 Task: Create a due date automation trigger when advanced on, on the tuesday of the week a card is due add fields without custom field "Resume" set to a date less than 1 days ago at 11:00 AM.
Action: Mouse moved to (1042, 88)
Screenshot: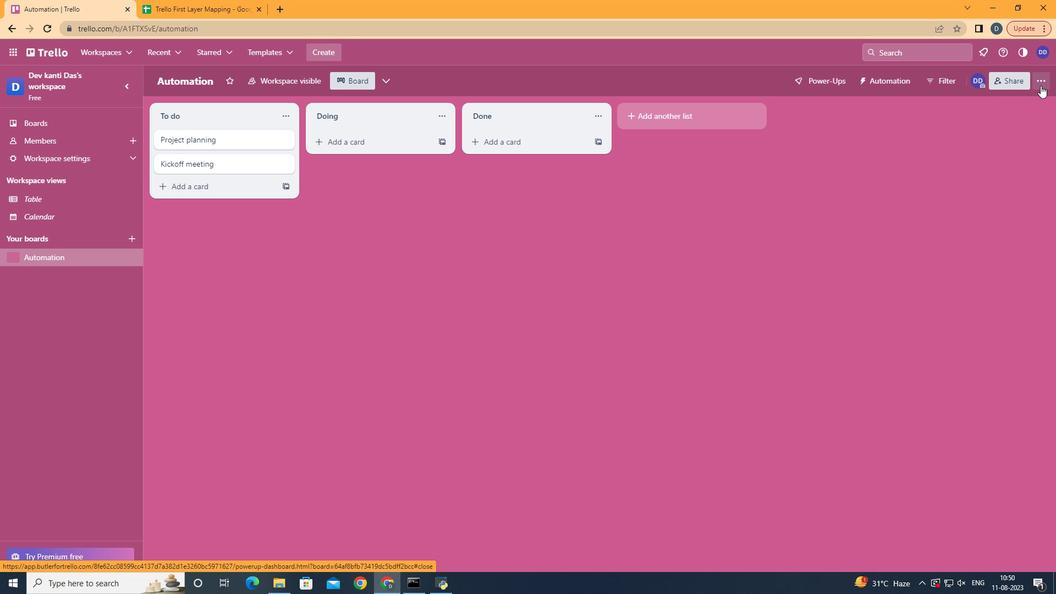 
Action: Mouse pressed left at (1042, 88)
Screenshot: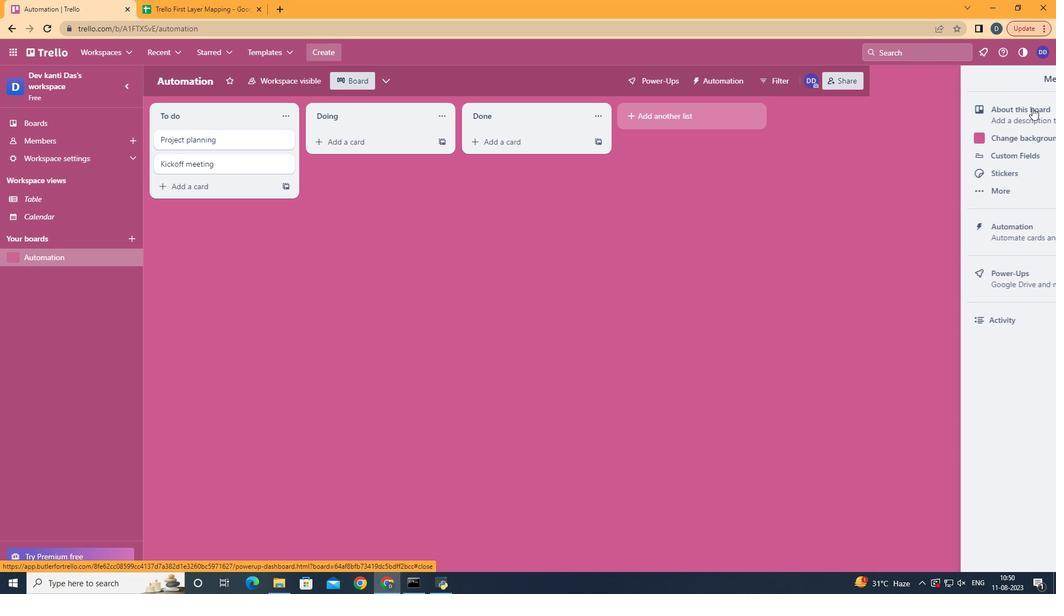 
Action: Mouse moved to (977, 223)
Screenshot: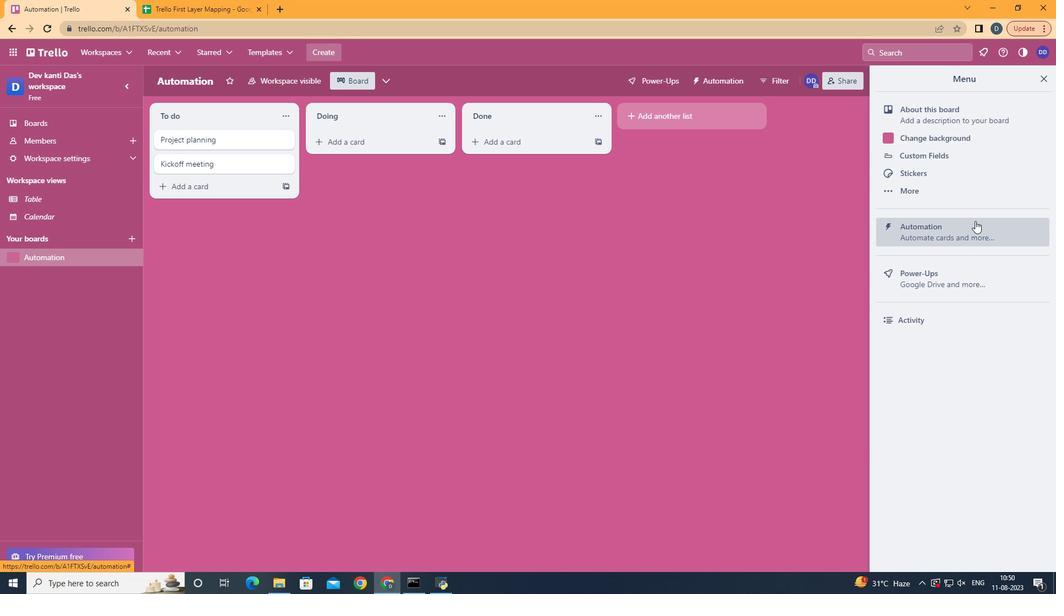 
Action: Mouse pressed left at (977, 223)
Screenshot: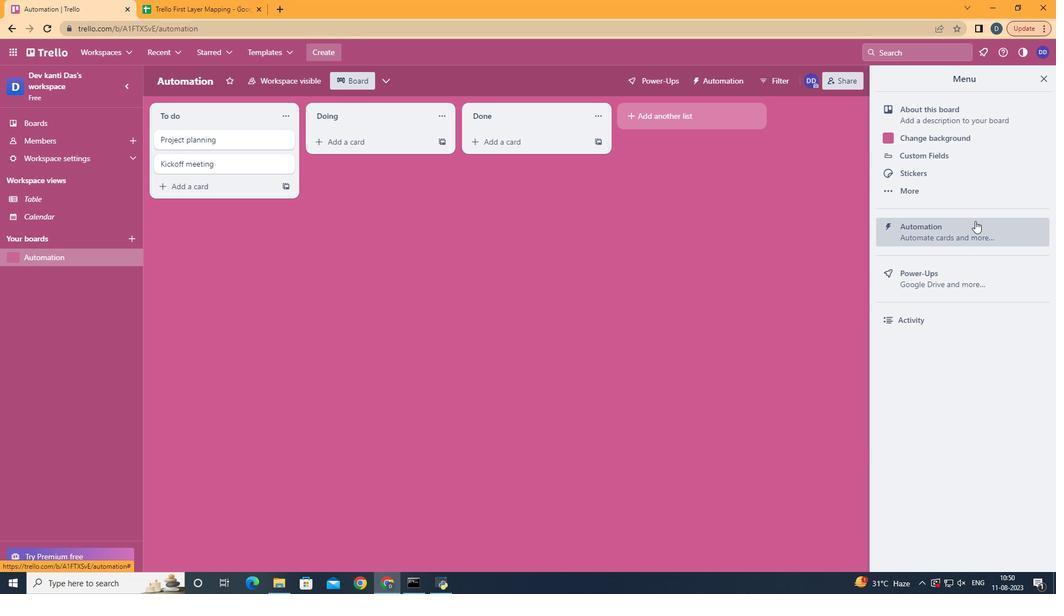
Action: Mouse moved to (216, 223)
Screenshot: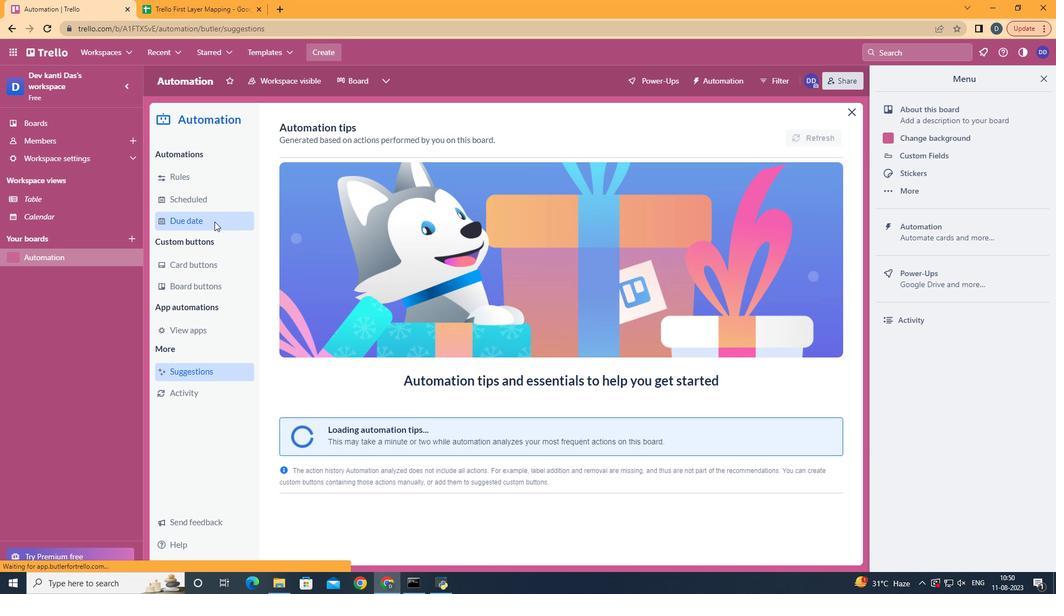 
Action: Mouse pressed left at (216, 223)
Screenshot: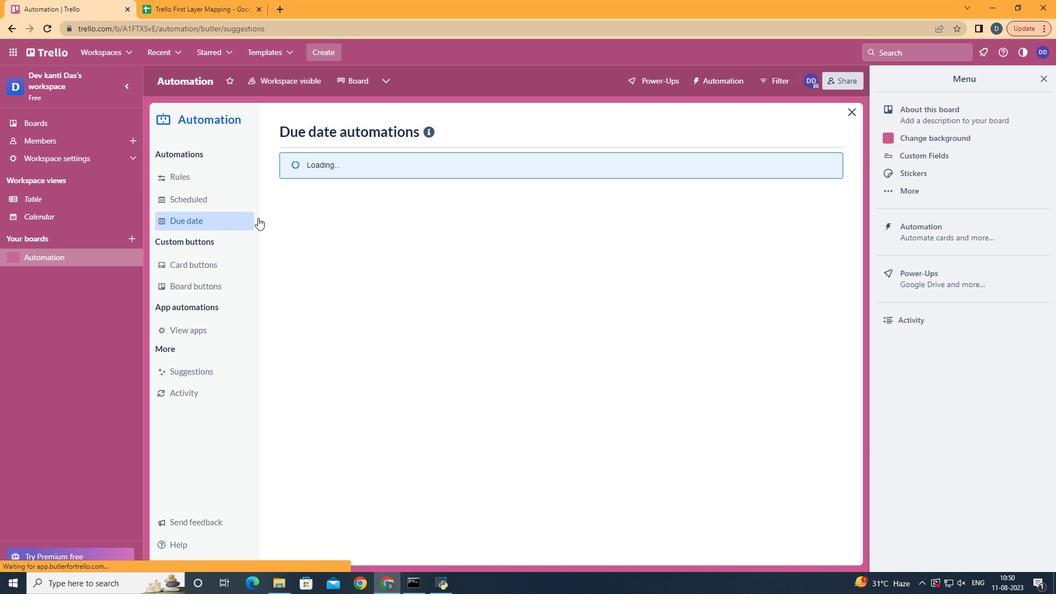 
Action: Mouse moved to (765, 134)
Screenshot: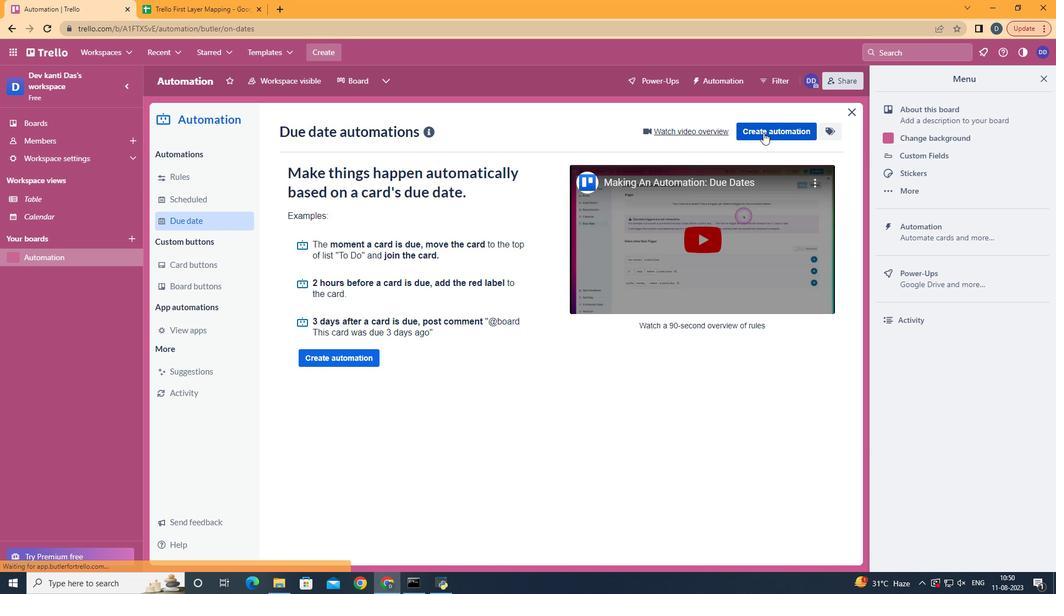 
Action: Mouse pressed left at (765, 134)
Screenshot: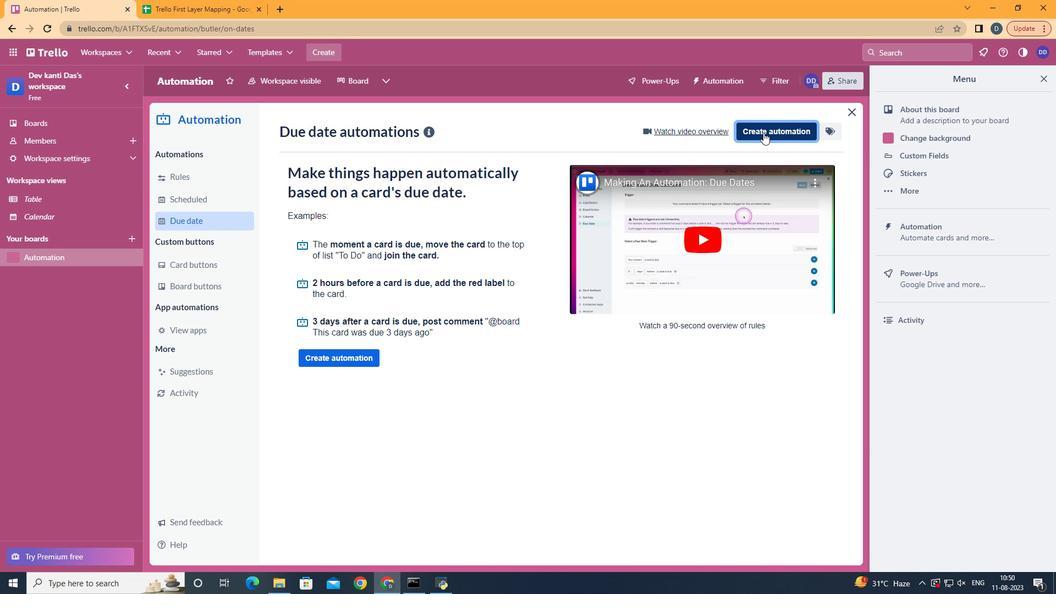 
Action: Mouse moved to (584, 237)
Screenshot: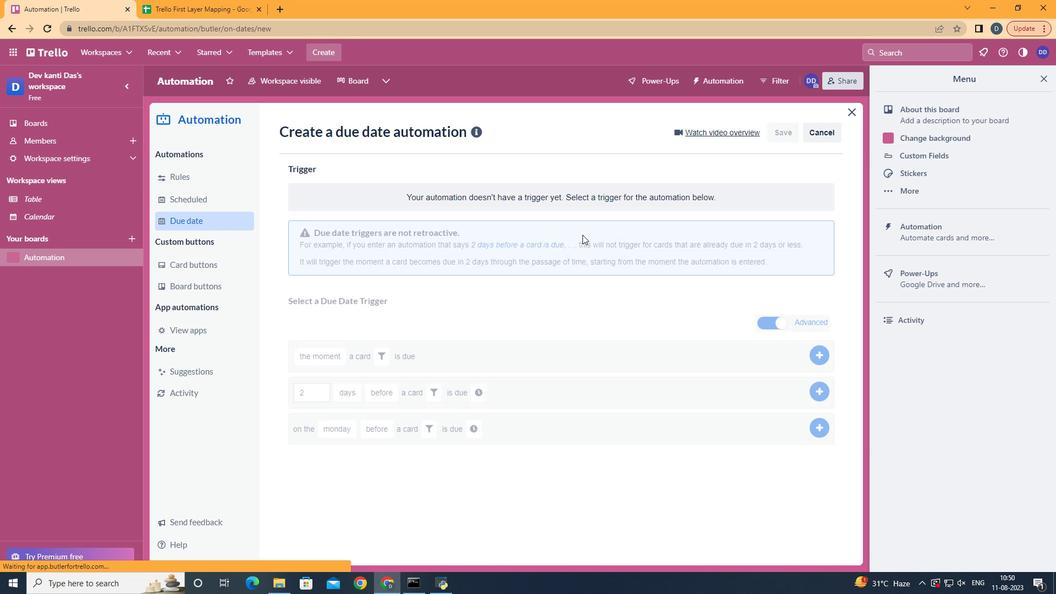 
Action: Mouse pressed left at (584, 237)
Screenshot: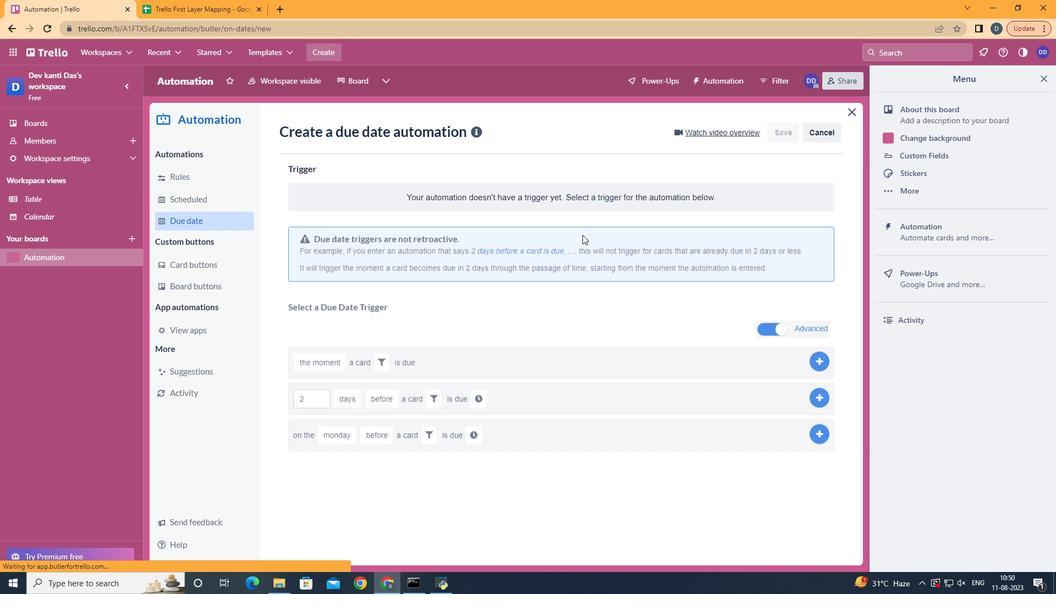 
Action: Mouse moved to (371, 314)
Screenshot: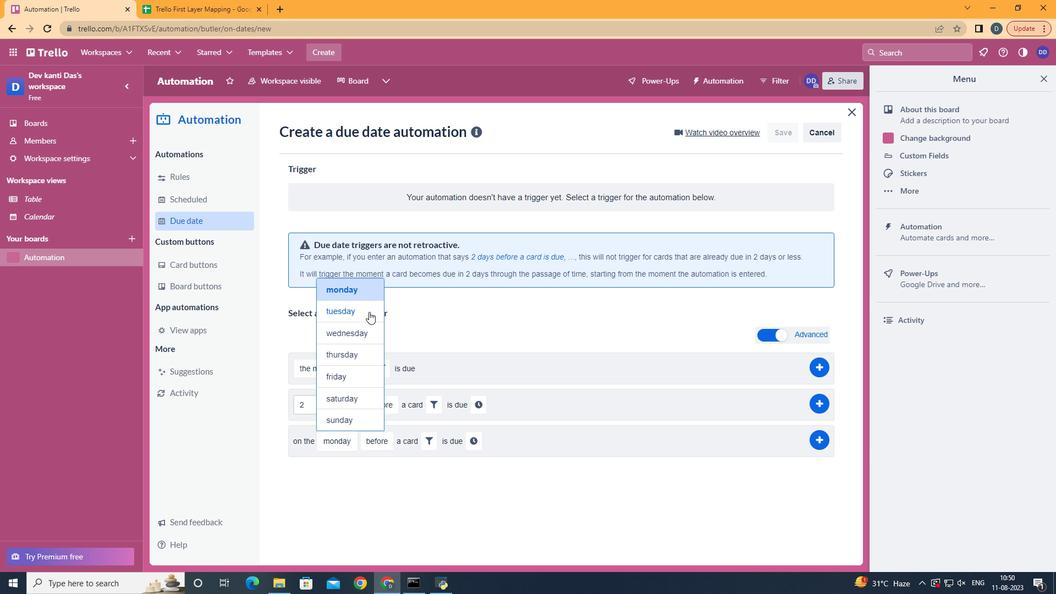
Action: Mouse pressed left at (371, 314)
Screenshot: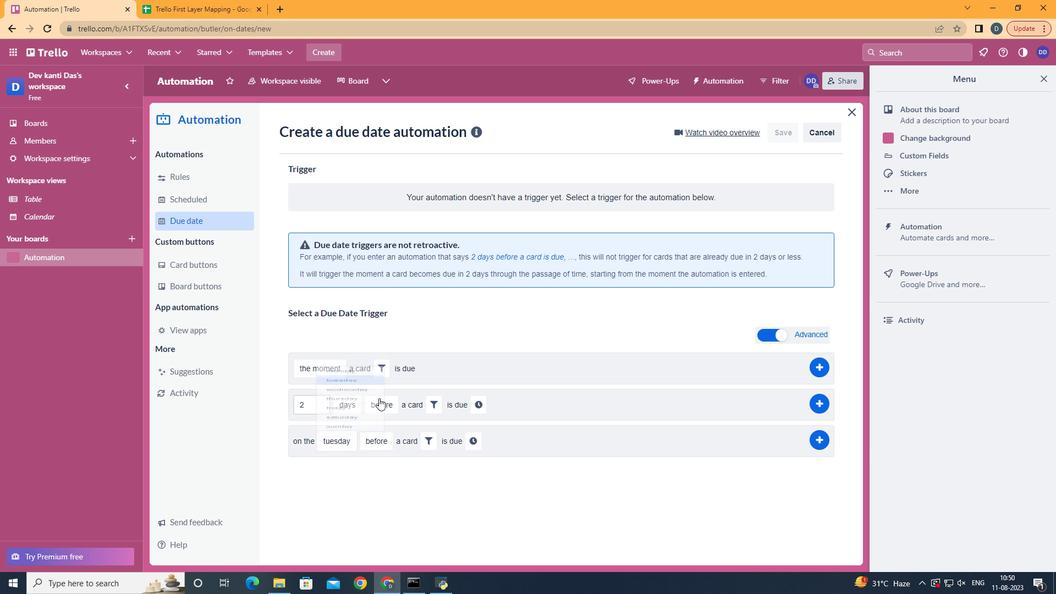 
Action: Mouse moved to (387, 502)
Screenshot: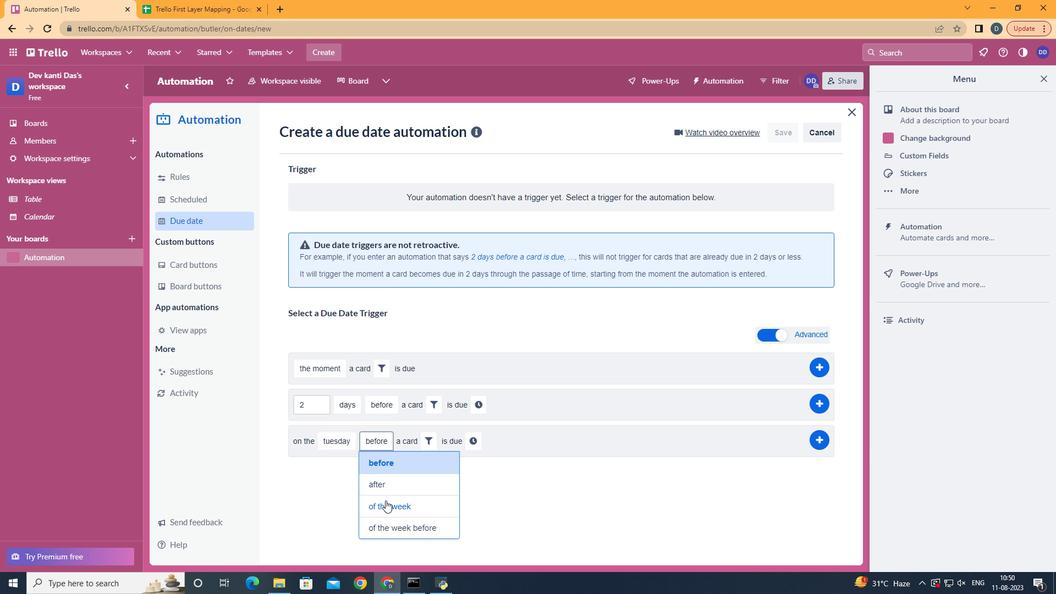
Action: Mouse pressed left at (387, 502)
Screenshot: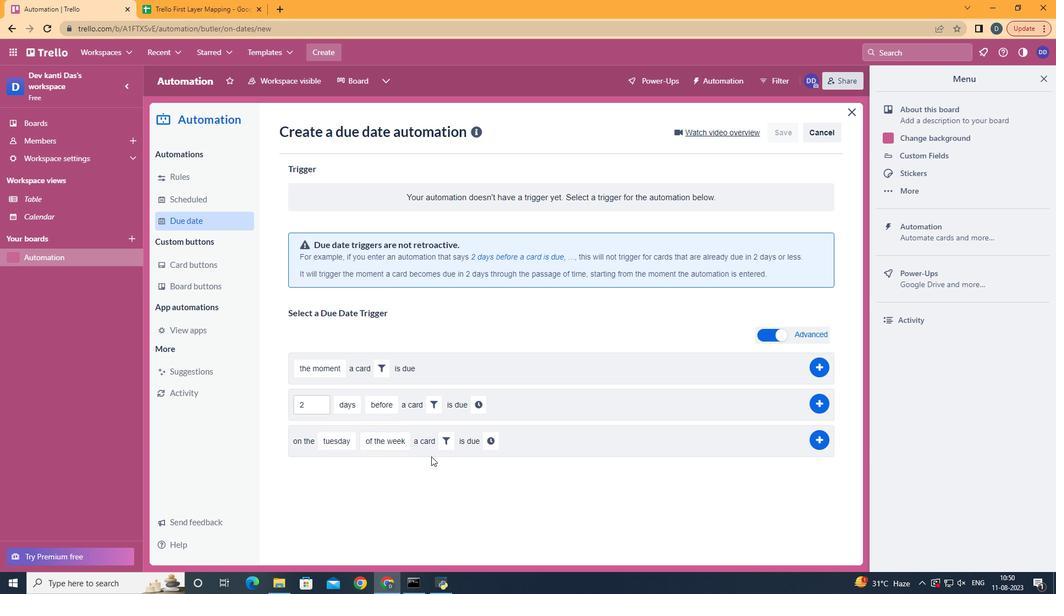
Action: Mouse moved to (441, 451)
Screenshot: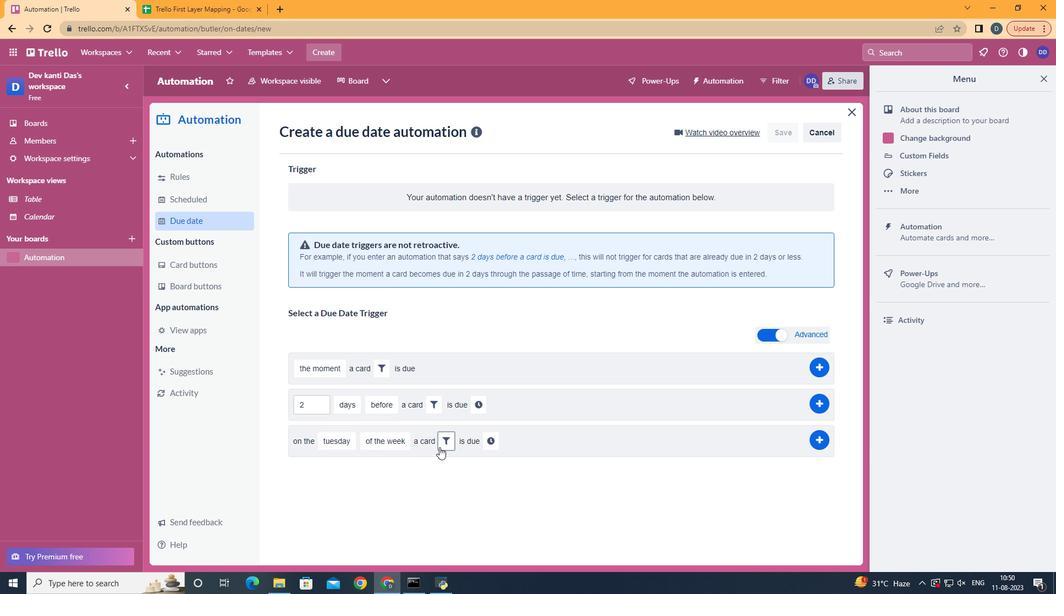 
Action: Mouse pressed left at (441, 451)
Screenshot: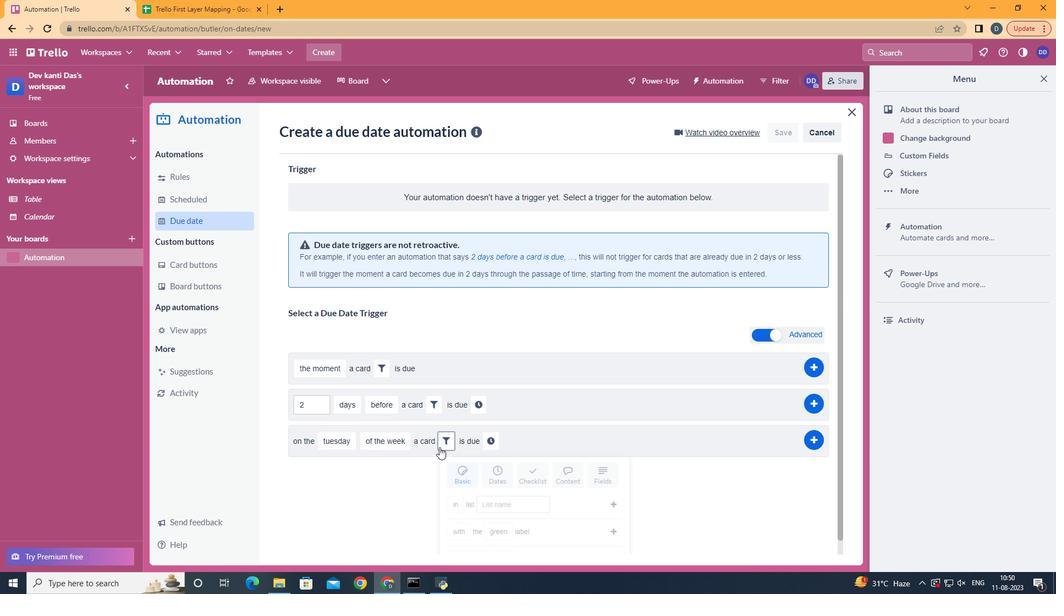 
Action: Mouse moved to (619, 476)
Screenshot: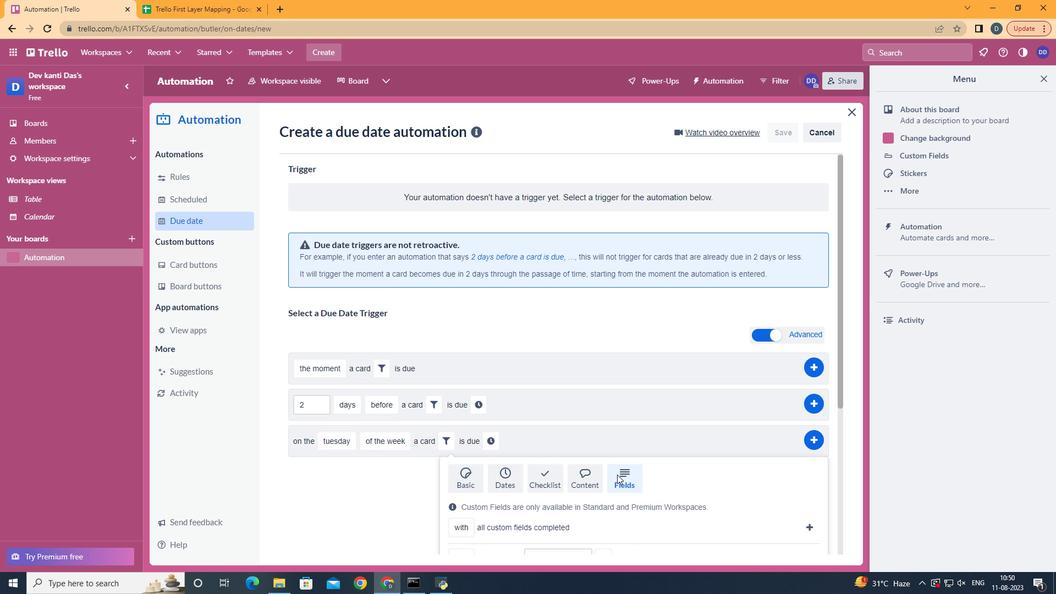 
Action: Mouse pressed left at (619, 476)
Screenshot: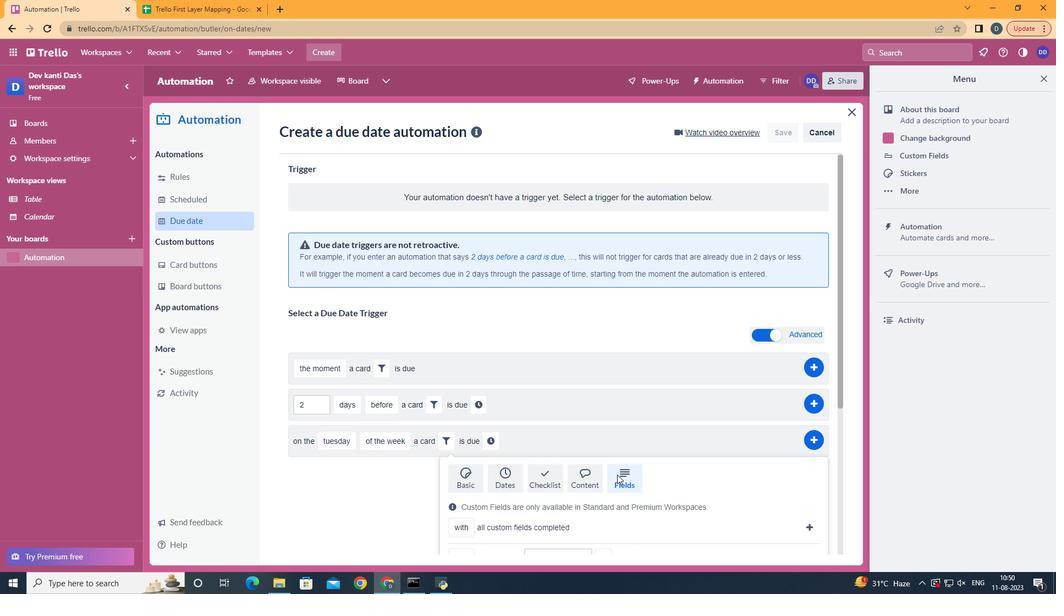 
Action: Mouse scrolled (619, 476) with delta (0, 0)
Screenshot: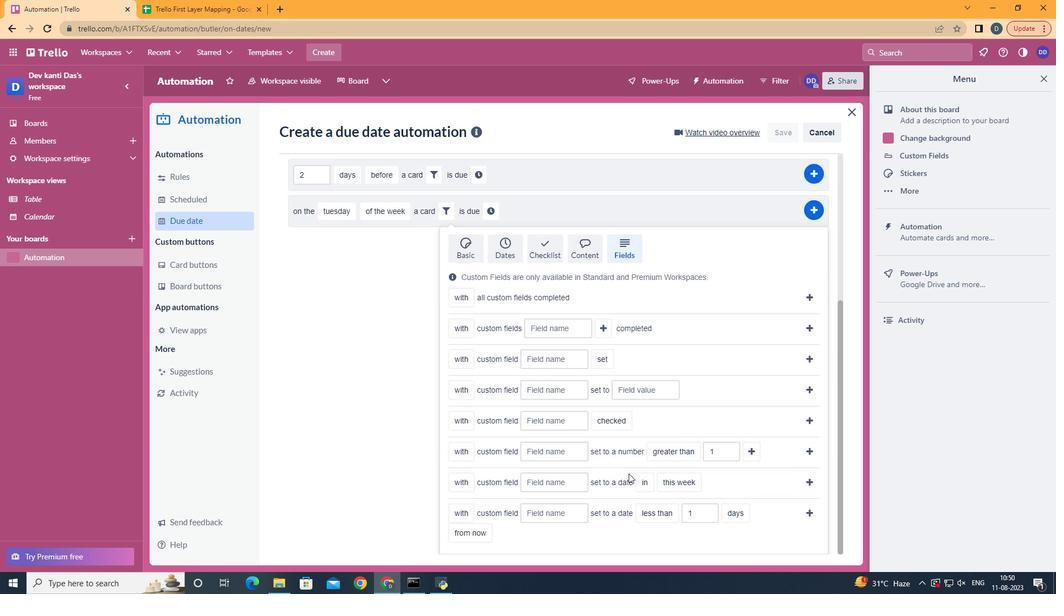 
Action: Mouse scrolled (619, 476) with delta (0, 0)
Screenshot: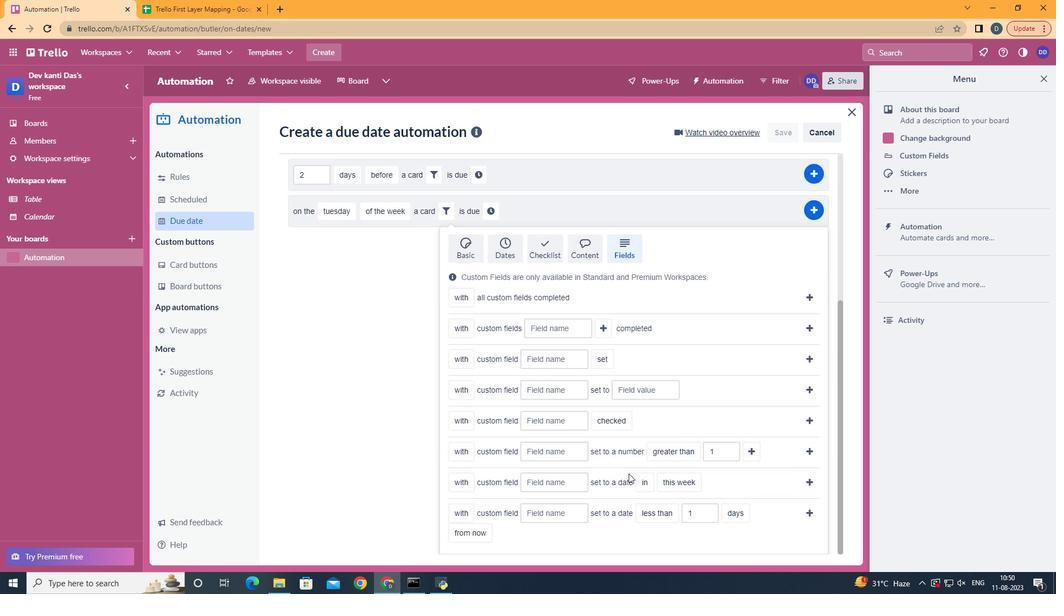 
Action: Mouse scrolled (619, 476) with delta (0, 0)
Screenshot: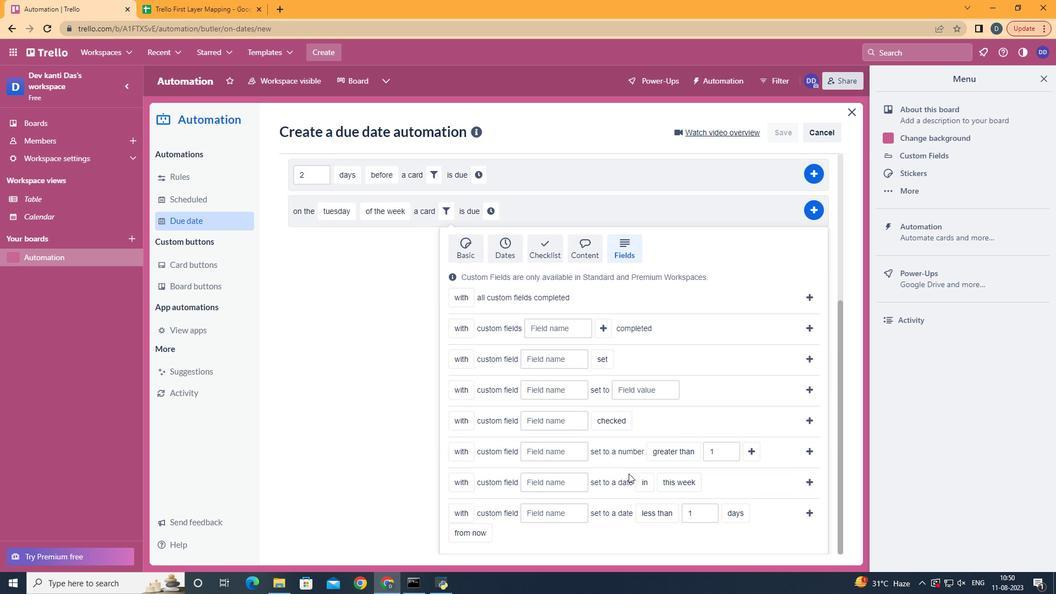 
Action: Mouse scrolled (619, 476) with delta (0, 0)
Screenshot: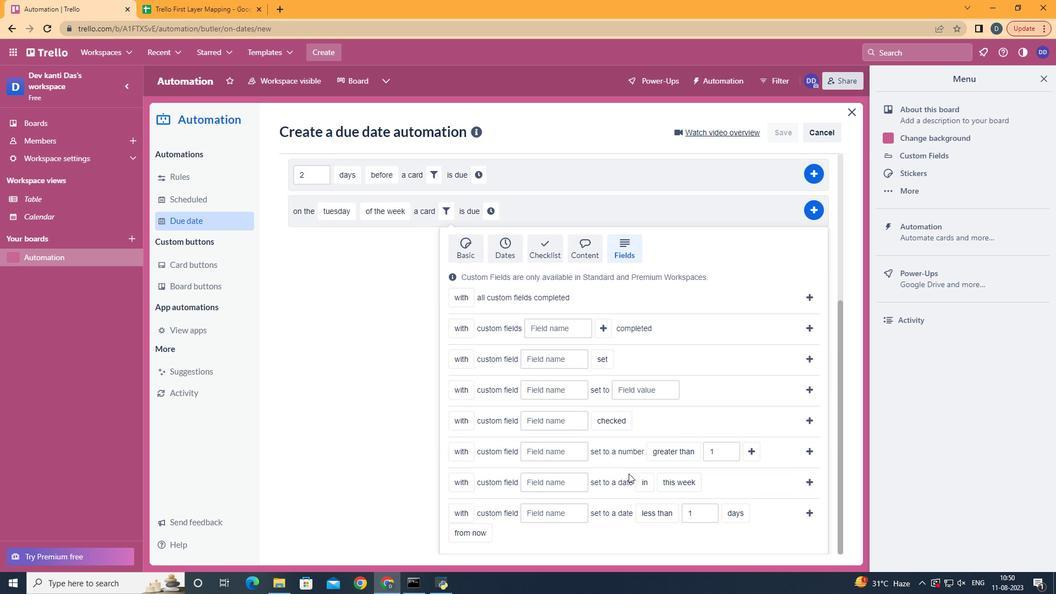 
Action: Mouse scrolled (619, 476) with delta (0, 0)
Screenshot: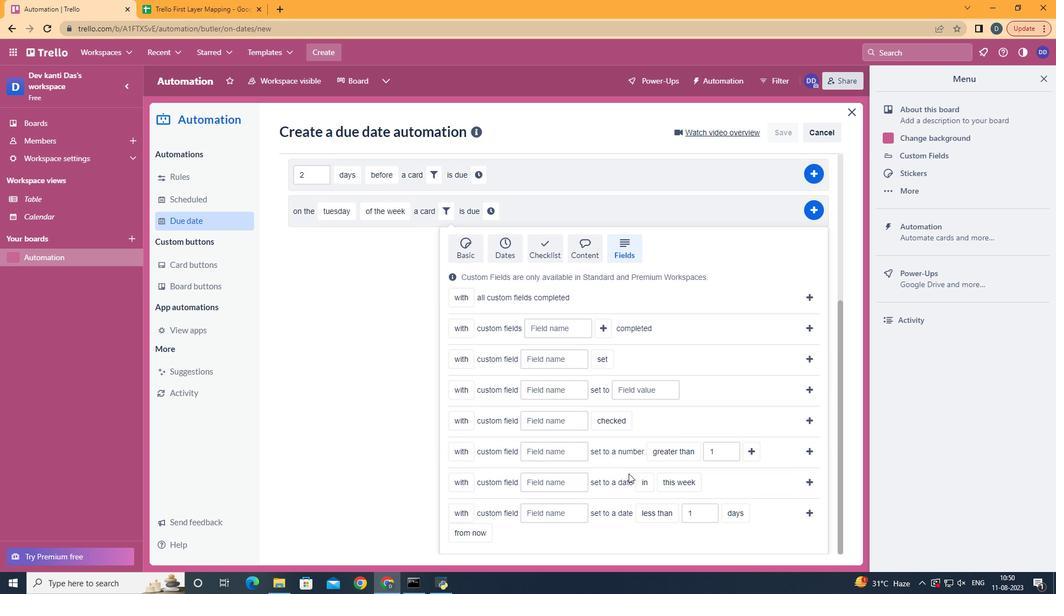 
Action: Mouse scrolled (619, 476) with delta (0, 0)
Screenshot: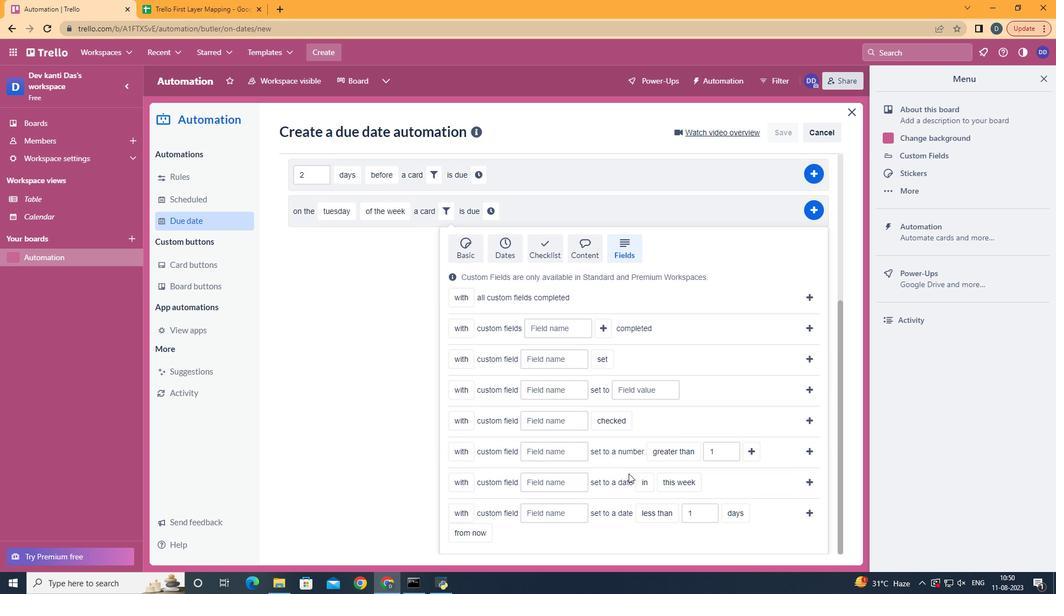 
Action: Mouse moved to (477, 493)
Screenshot: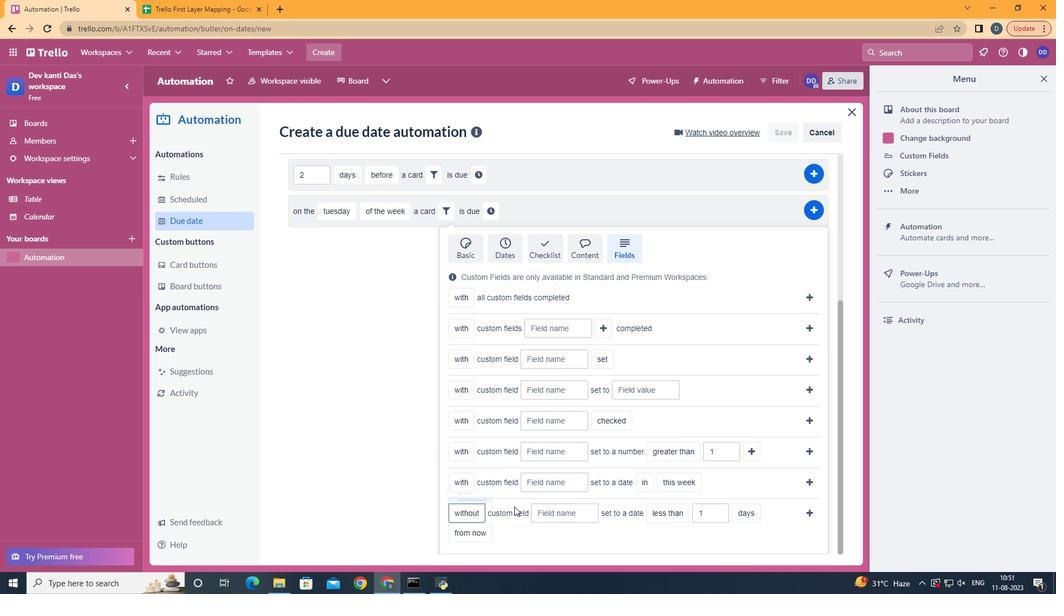 
Action: Mouse pressed left at (477, 493)
Screenshot: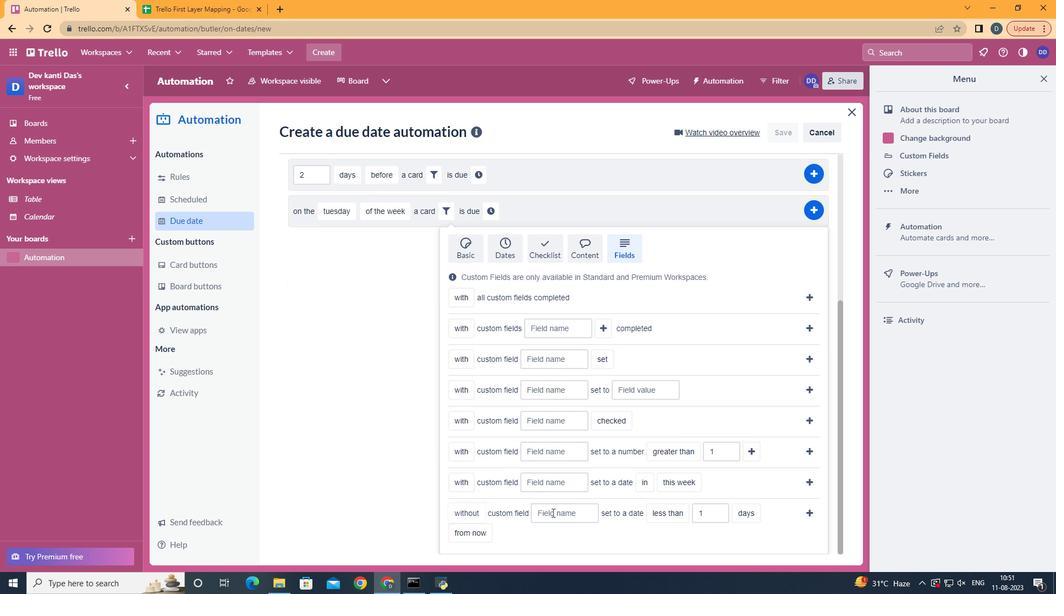 
Action: Mouse moved to (557, 514)
Screenshot: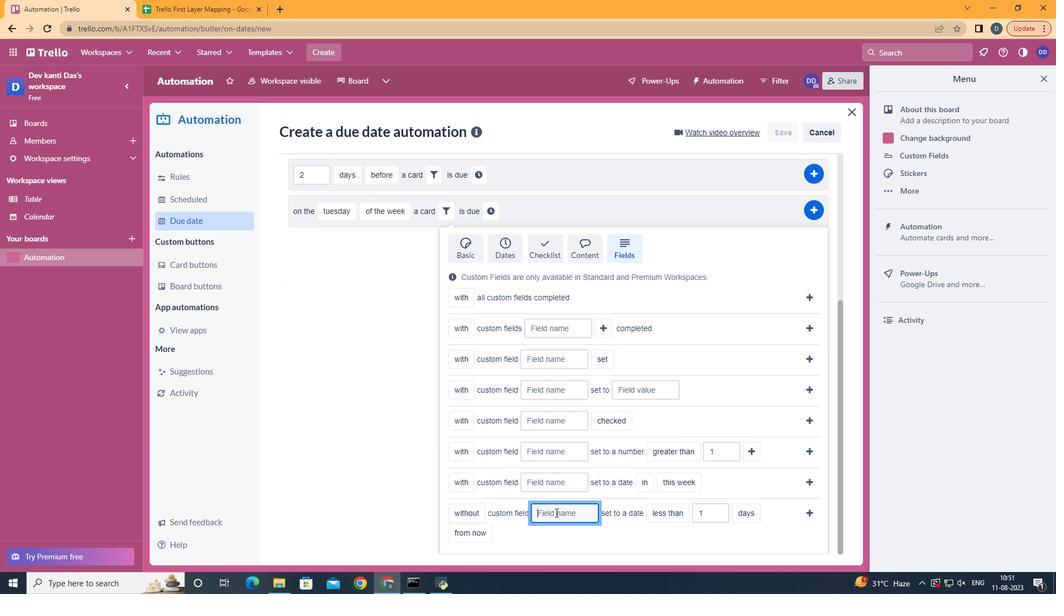 
Action: Mouse pressed left at (557, 514)
Screenshot: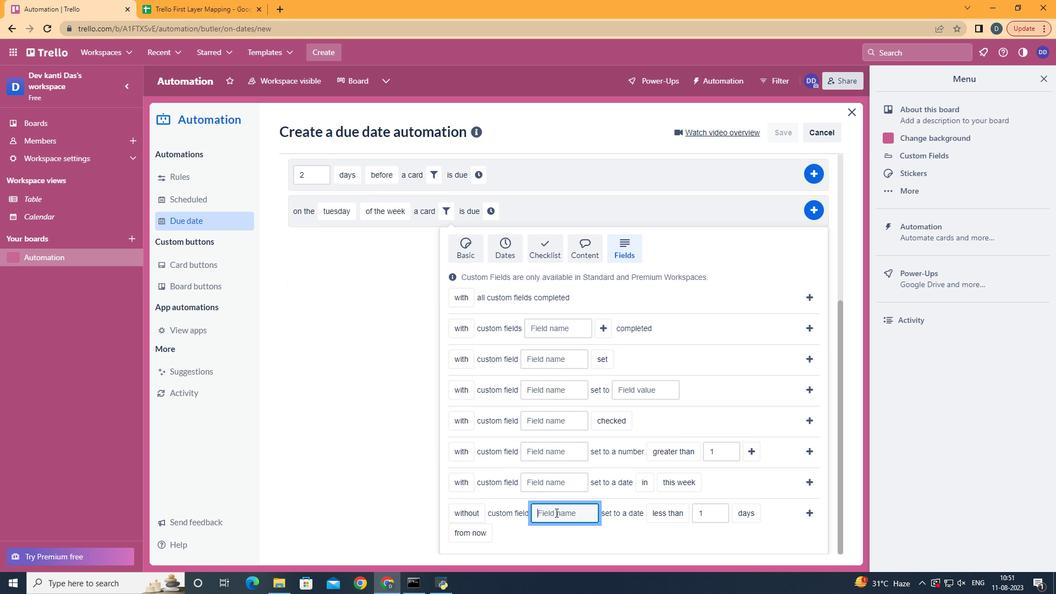 
Action: Key pressed <Key.shift>Resume
Screenshot: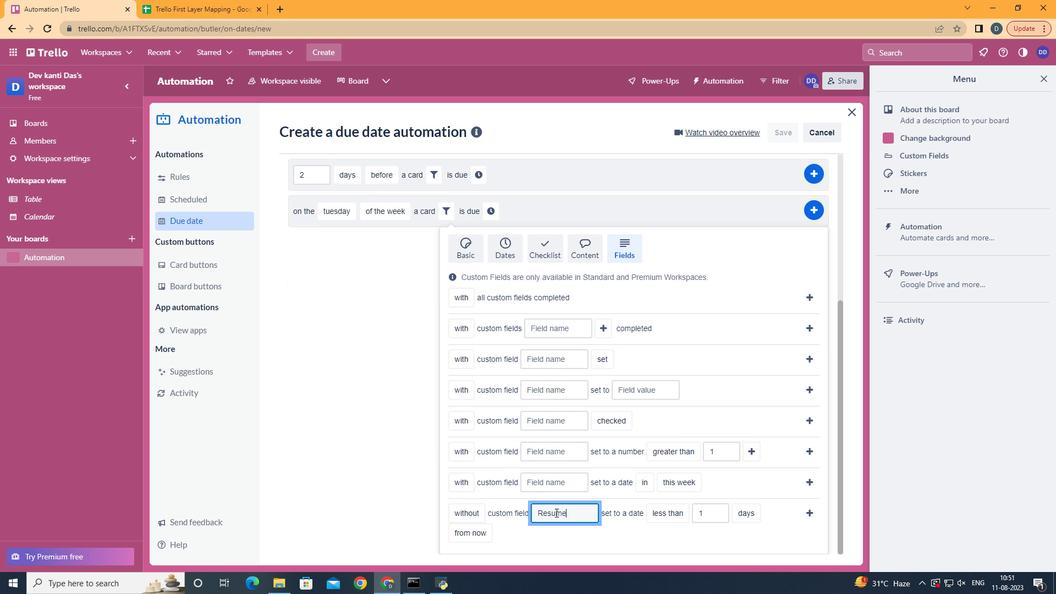 
Action: Mouse moved to (491, 520)
Screenshot: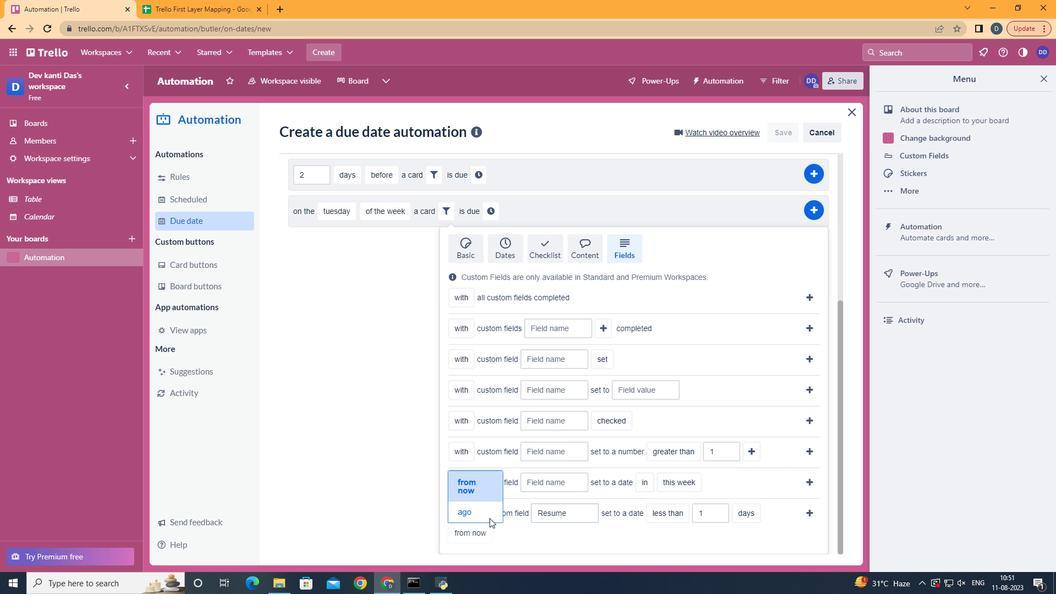 
Action: Mouse pressed left at (491, 520)
Screenshot: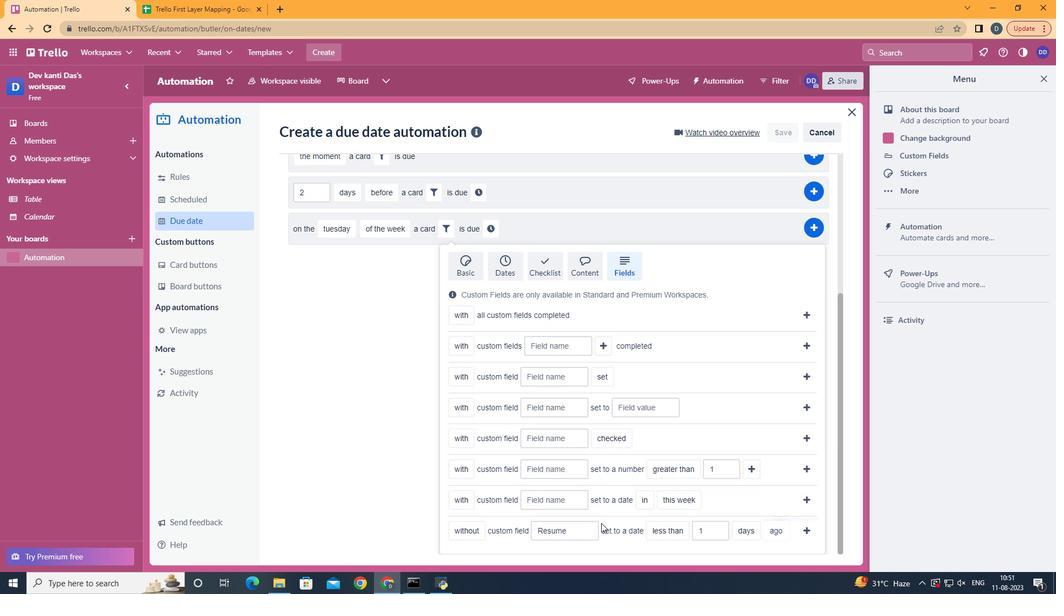 
Action: Mouse moved to (810, 534)
Screenshot: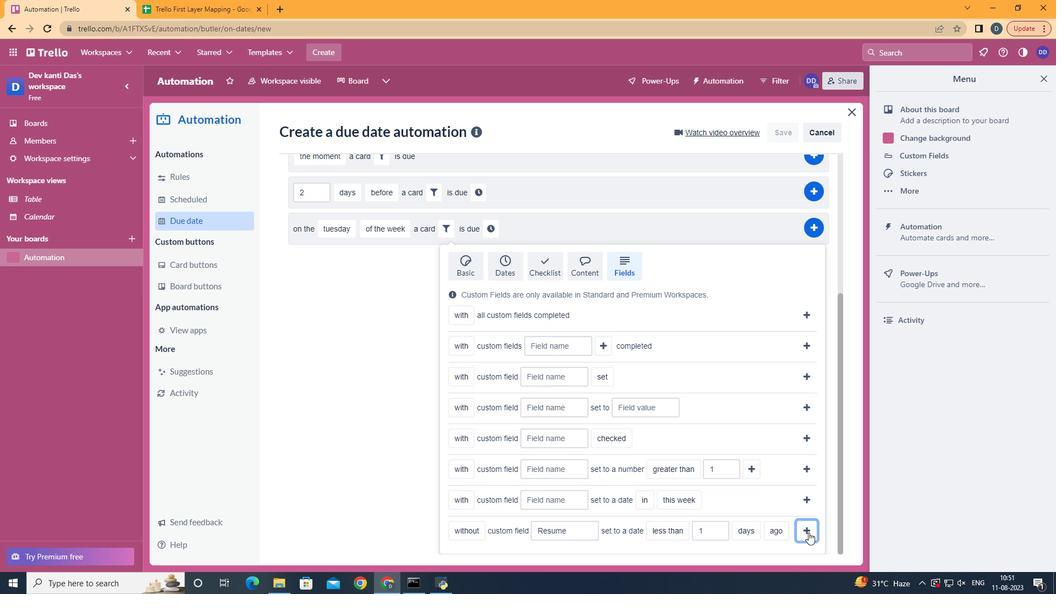 
Action: Mouse pressed left at (810, 534)
Screenshot: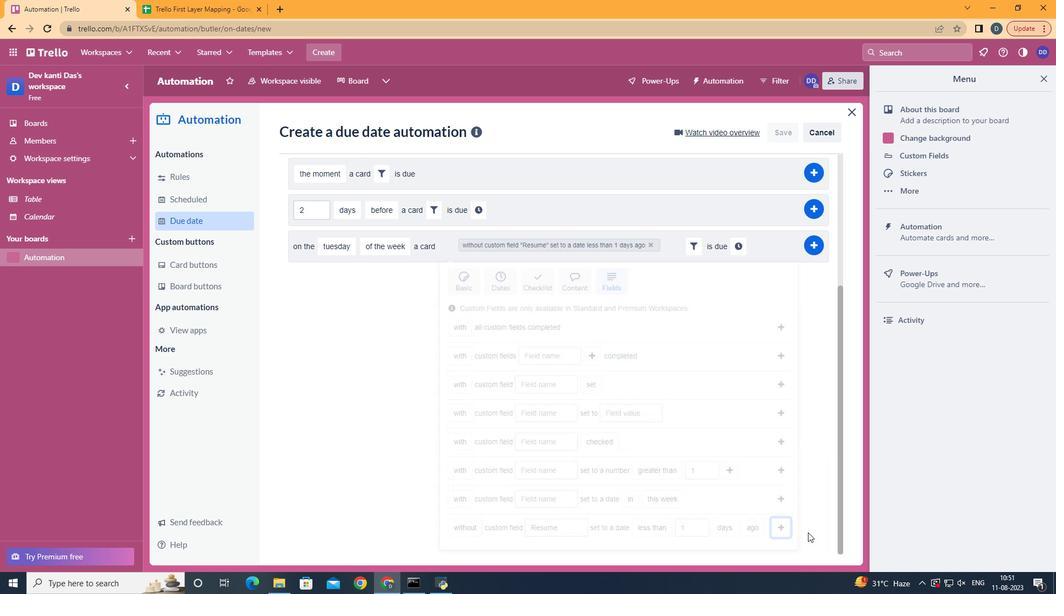 
Action: Mouse moved to (737, 443)
Screenshot: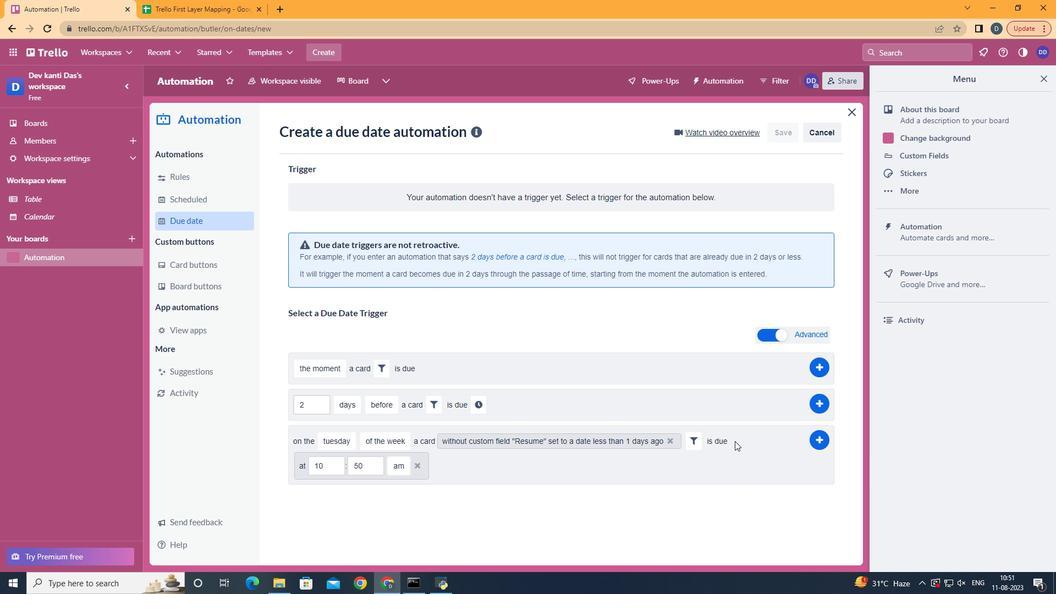 
Action: Mouse pressed left at (737, 443)
Screenshot: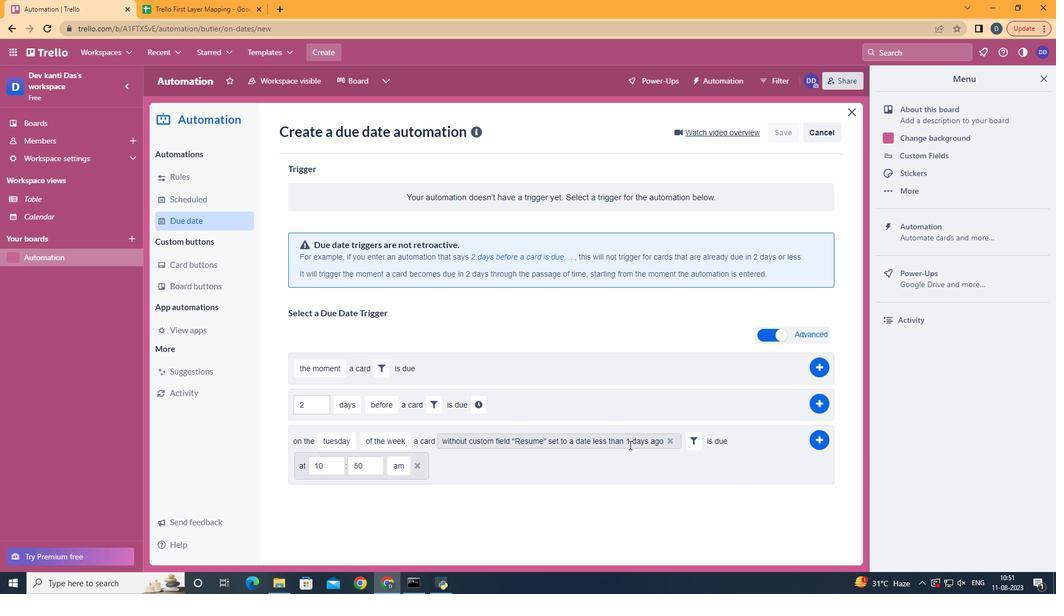 
Action: Mouse moved to (332, 473)
Screenshot: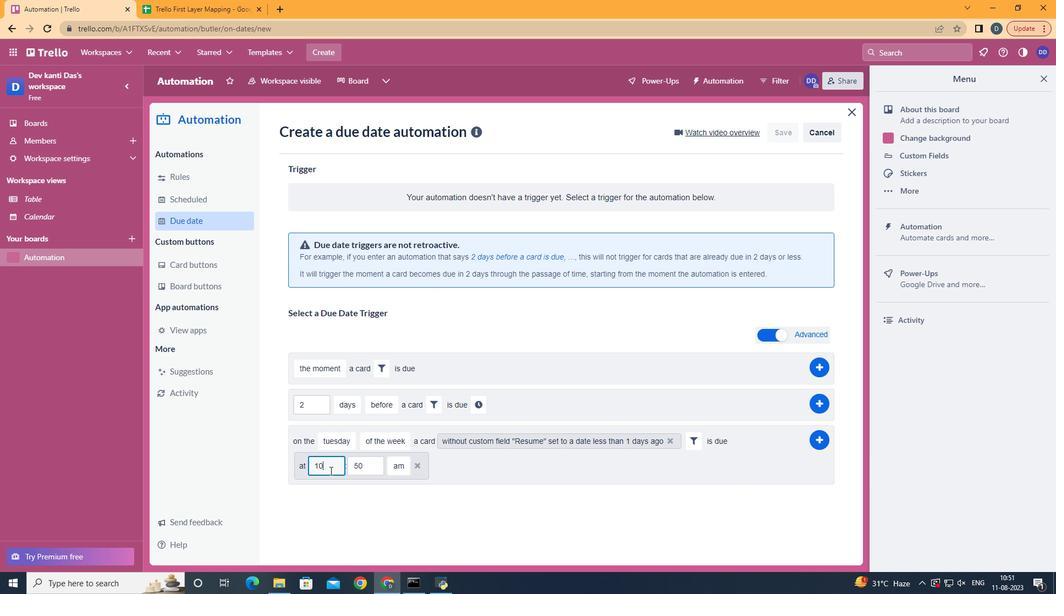 
Action: Mouse pressed left at (332, 473)
Screenshot: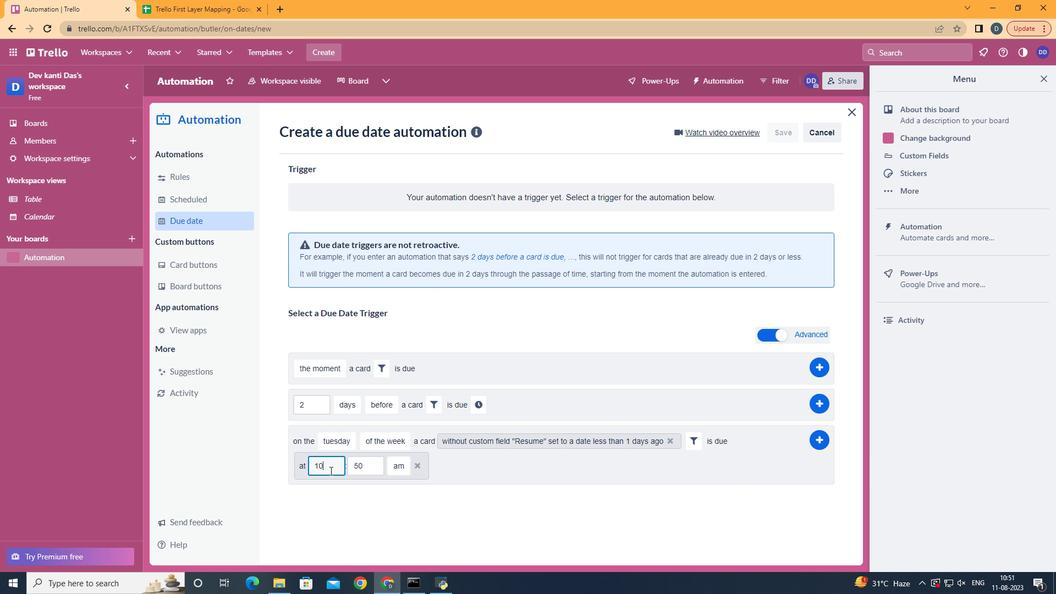 
Action: Key pressed <Key.backspace>1
Screenshot: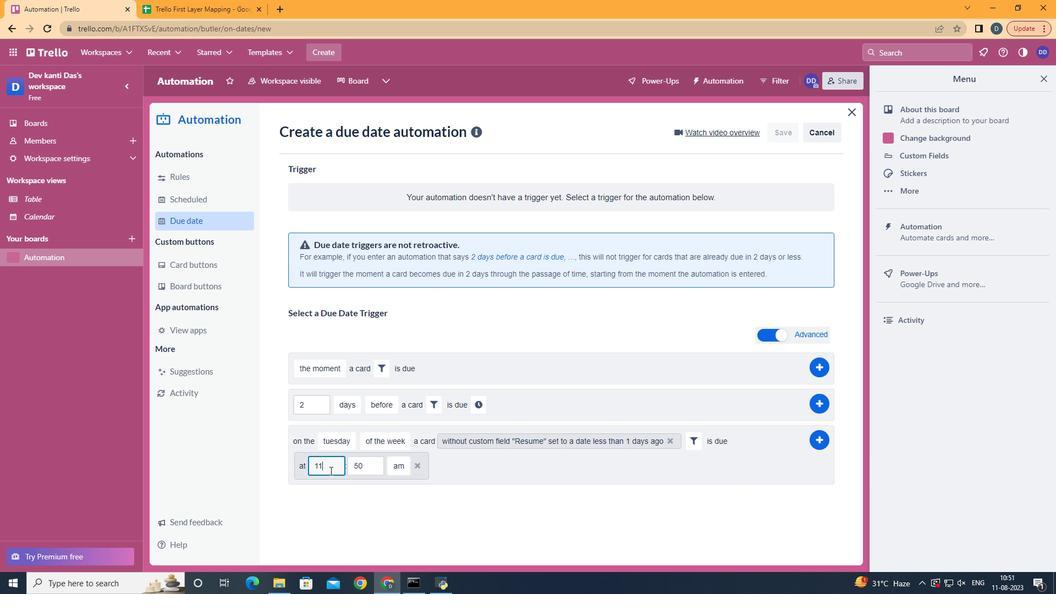 
Action: Mouse moved to (363, 468)
Screenshot: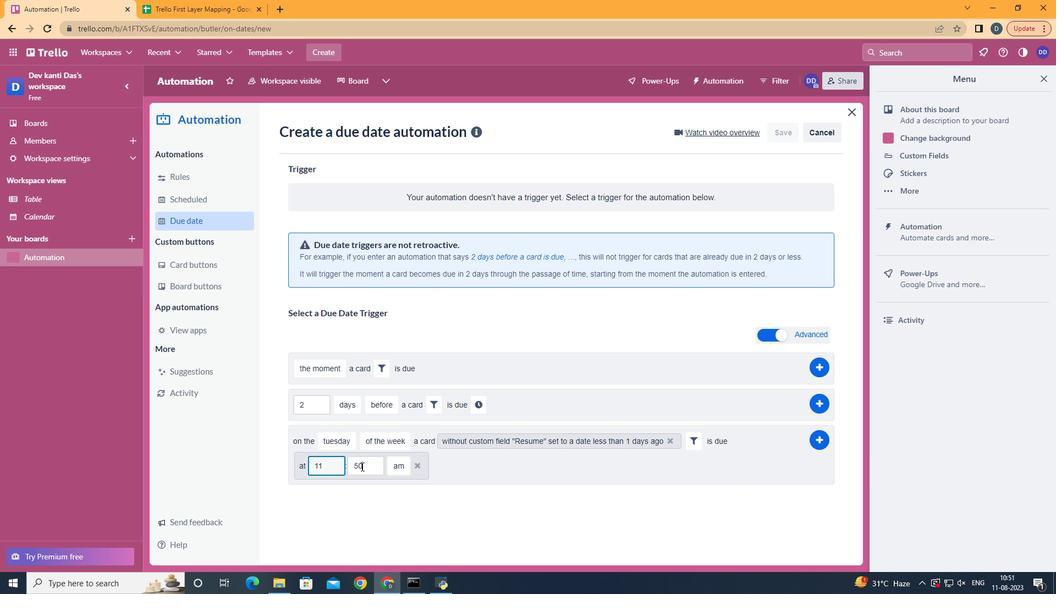 
Action: Mouse pressed left at (363, 468)
Screenshot: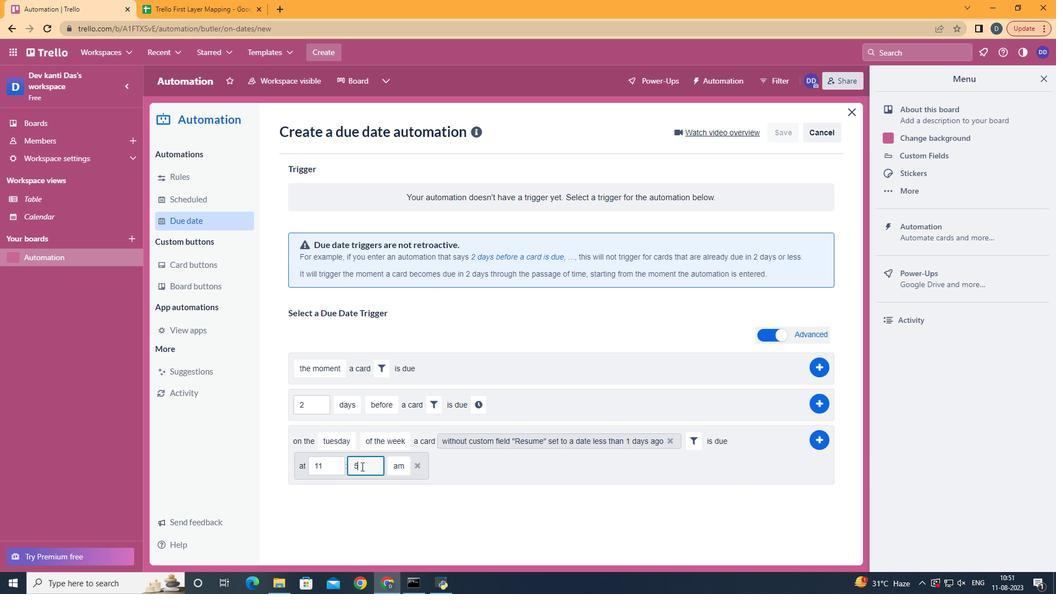 
Action: Key pressed <Key.backspace><Key.backspace>00
Screenshot: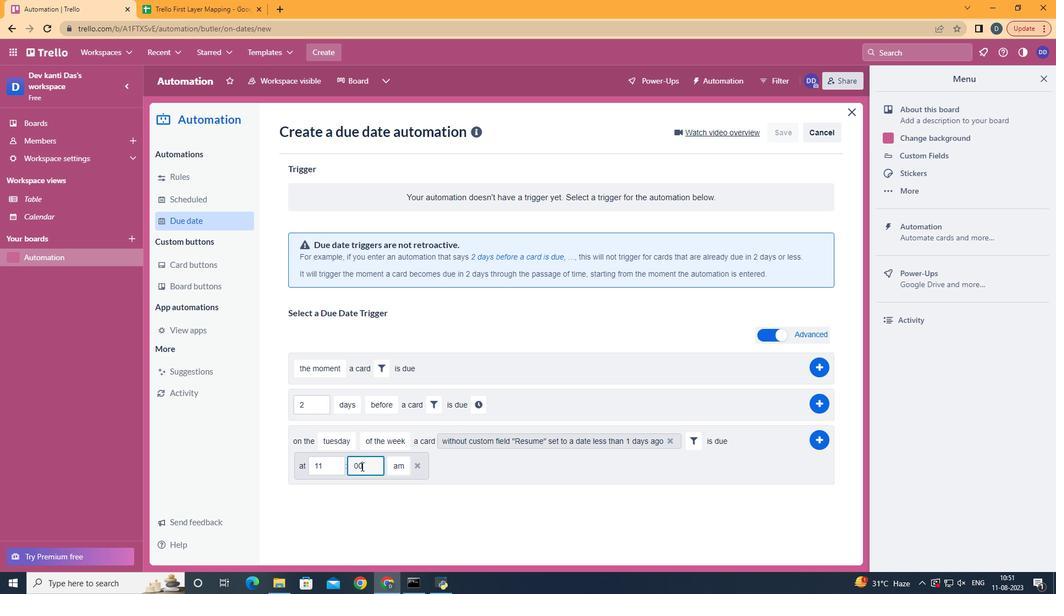 
Action: Mouse moved to (819, 446)
Screenshot: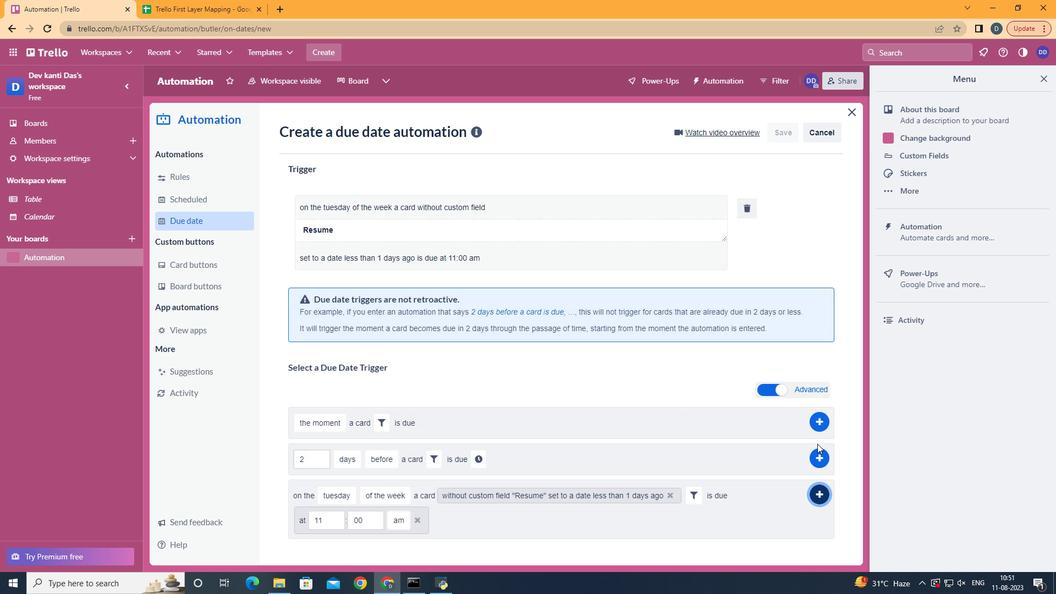 
Action: Mouse pressed left at (819, 446)
Screenshot: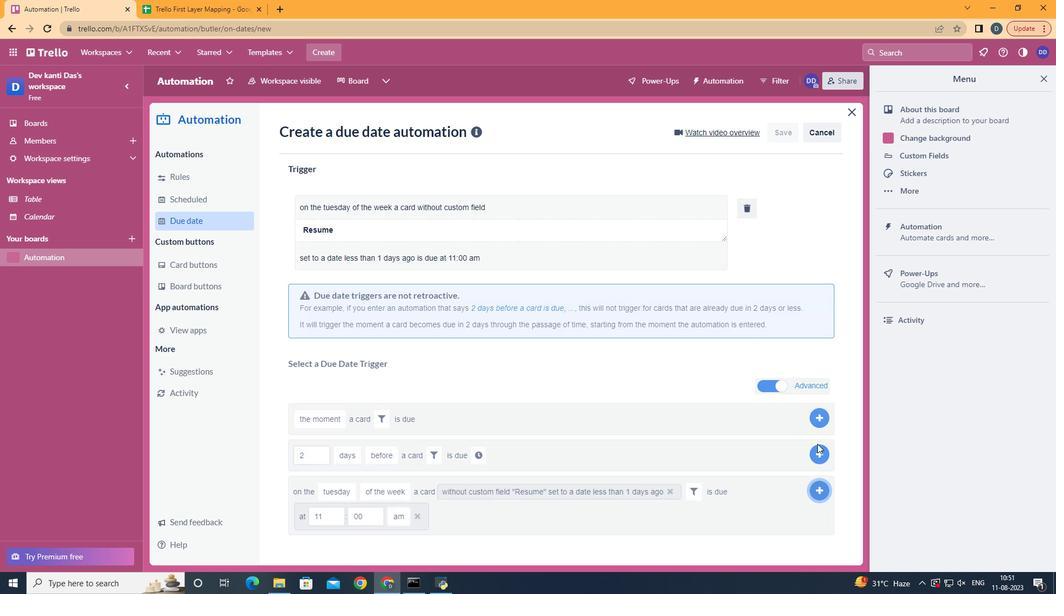 
